 Task: Choose default factory presets for compressor effect.
Action: Mouse pressed left at (402, 5)
Screenshot: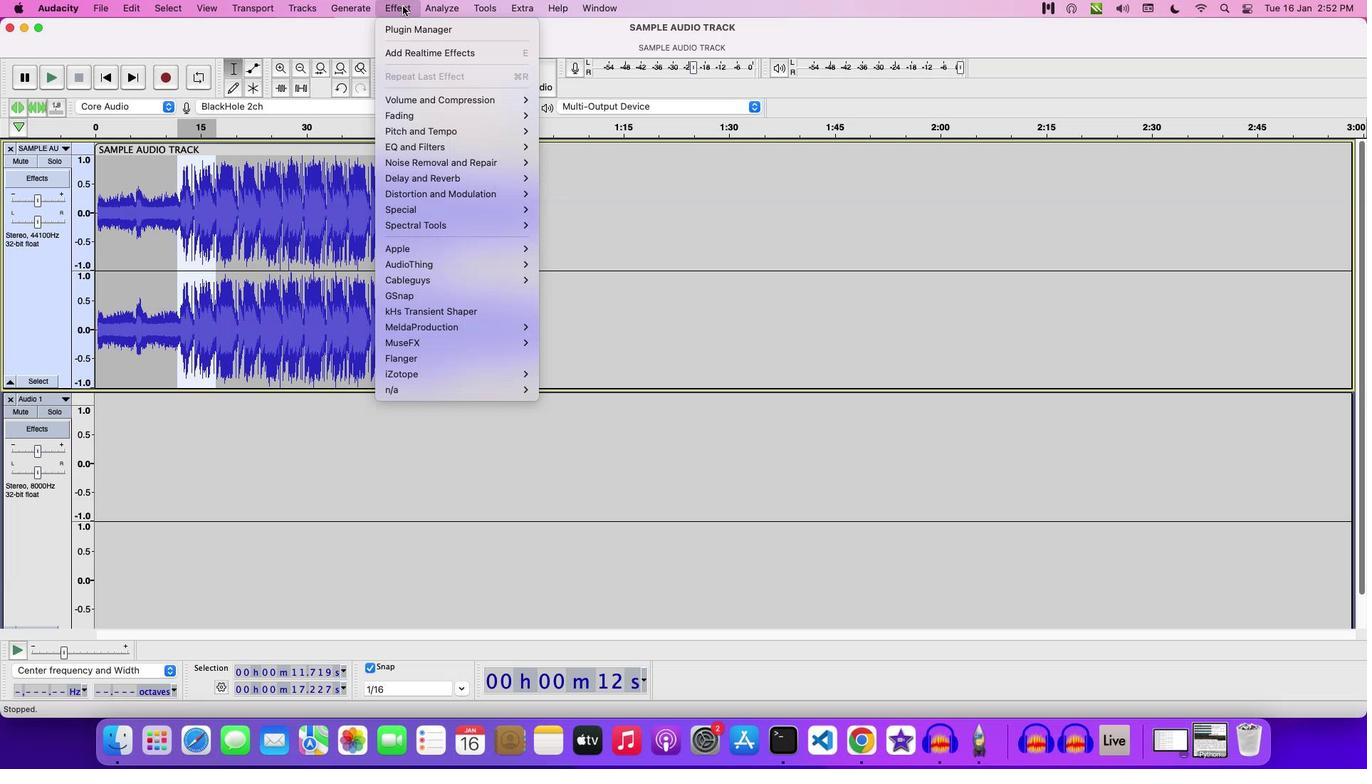 
Action: Mouse moved to (594, 140)
Screenshot: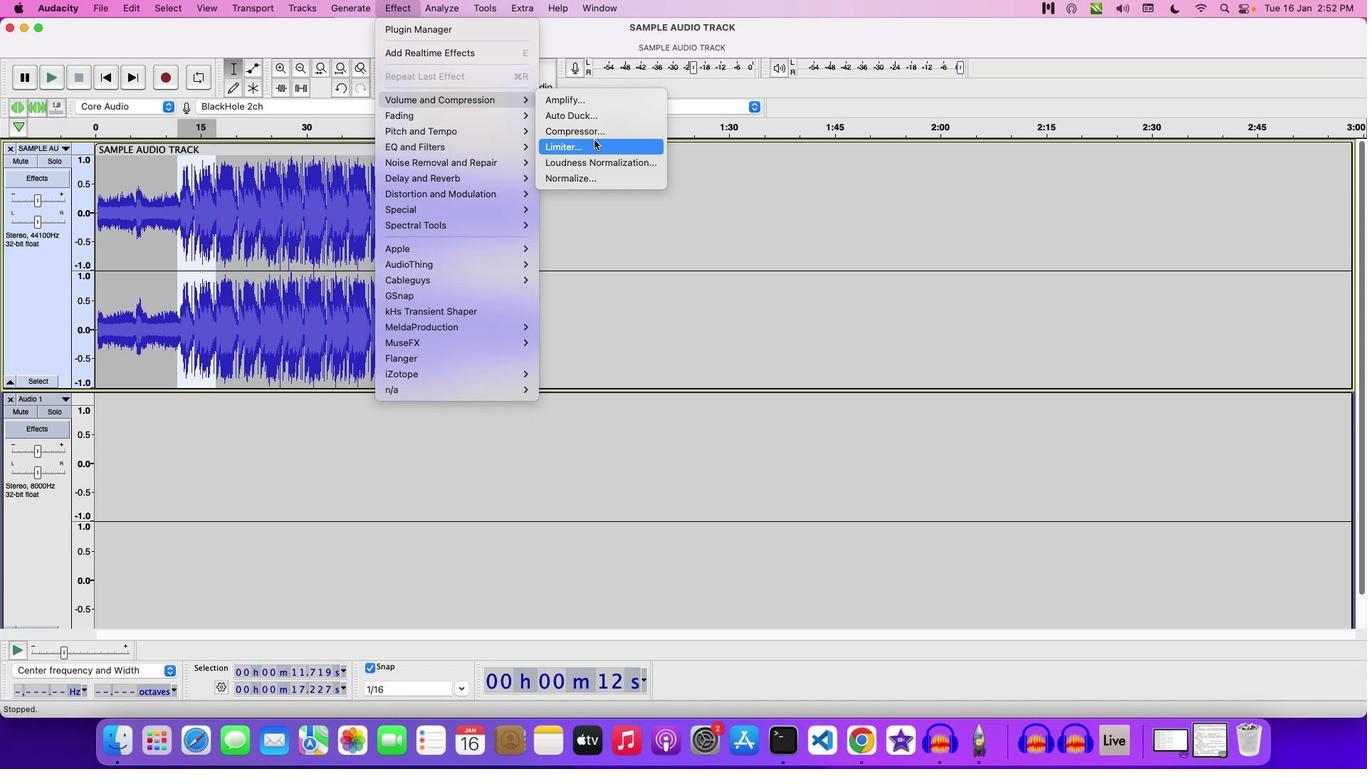 
Action: Mouse pressed left at (594, 140)
Screenshot: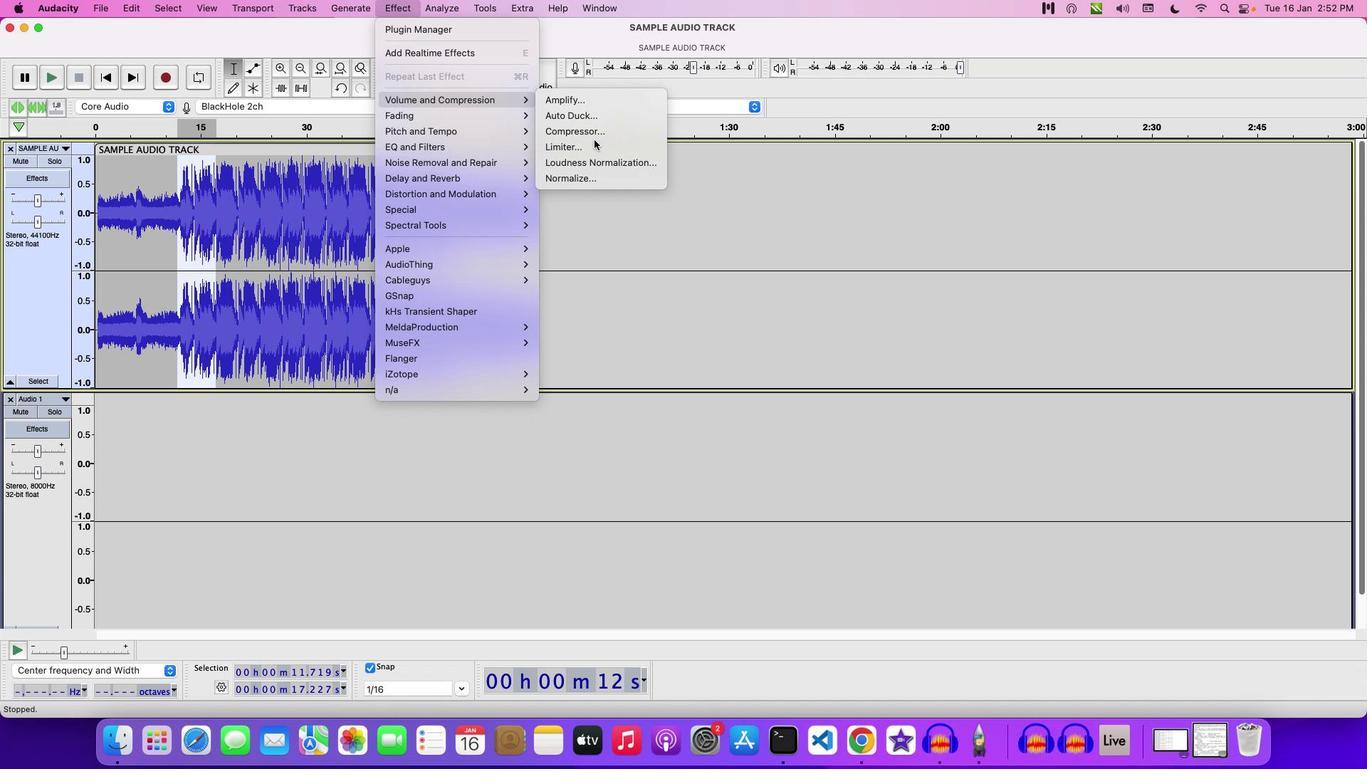 
Action: Mouse pressed left at (594, 140)
Screenshot: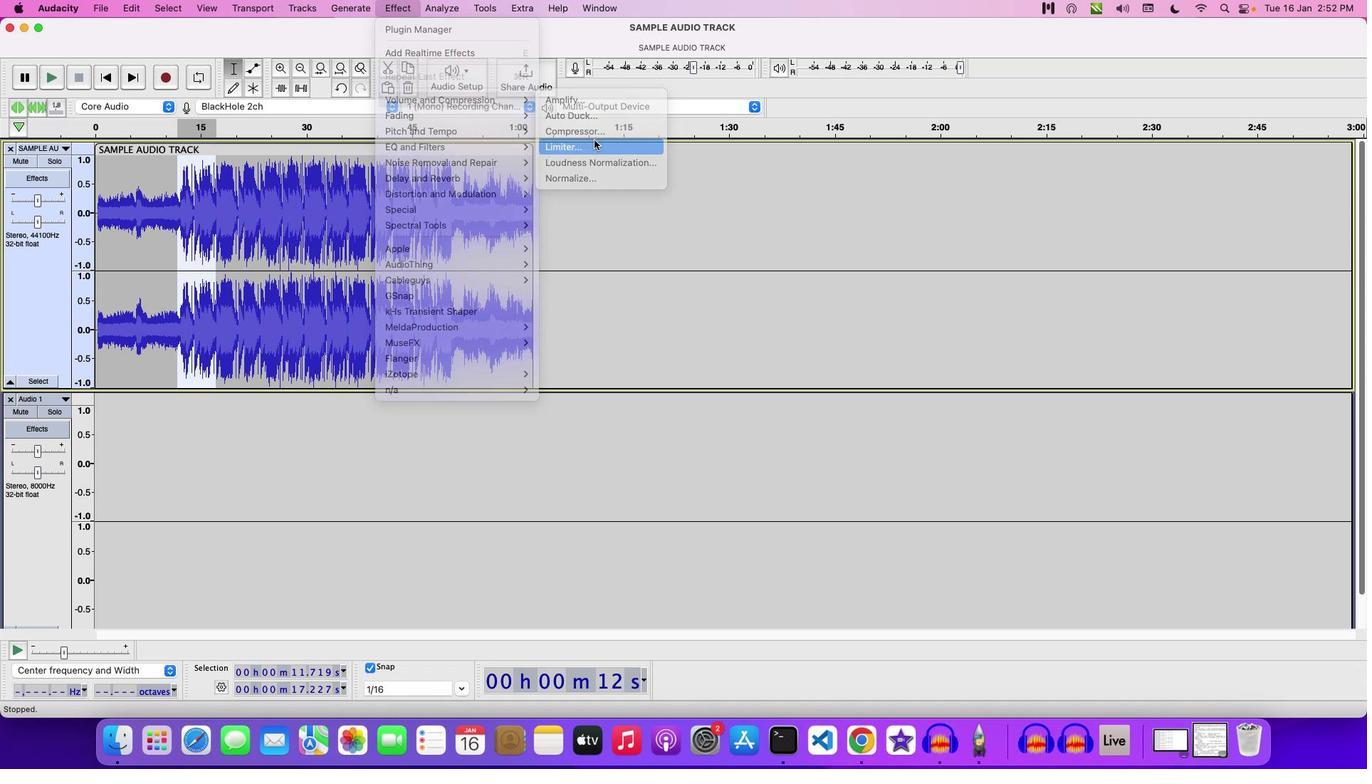 
Action: Mouse moved to (529, 277)
Screenshot: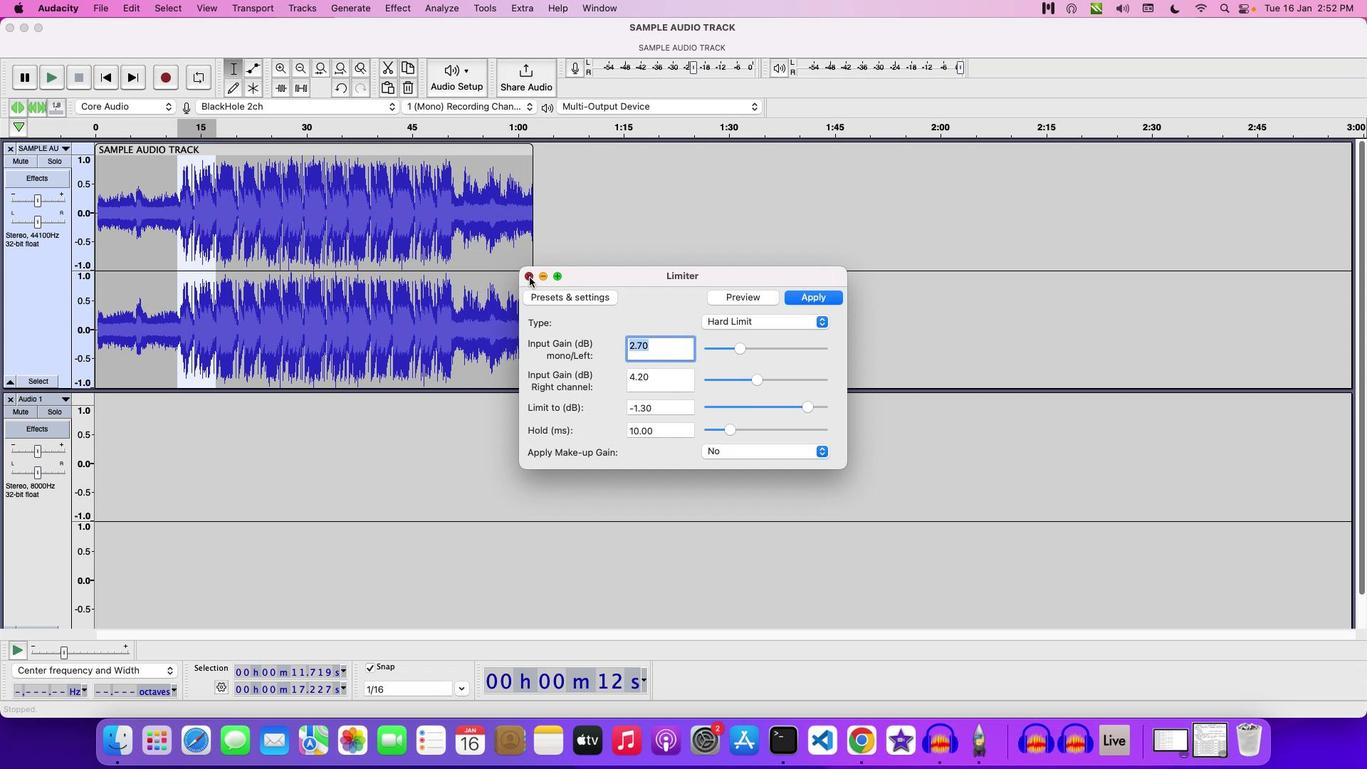 
Action: Mouse pressed left at (529, 277)
Screenshot: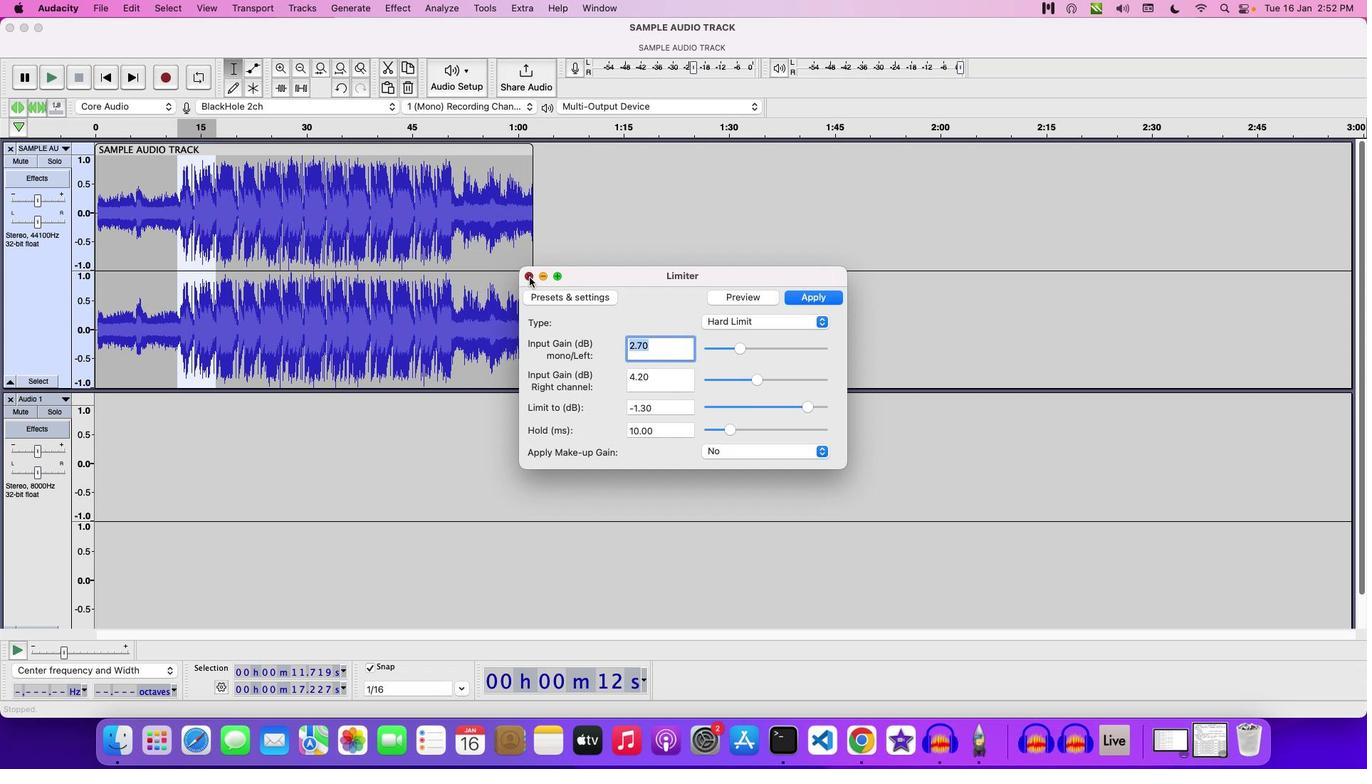 
Action: Mouse moved to (406, 5)
Screenshot: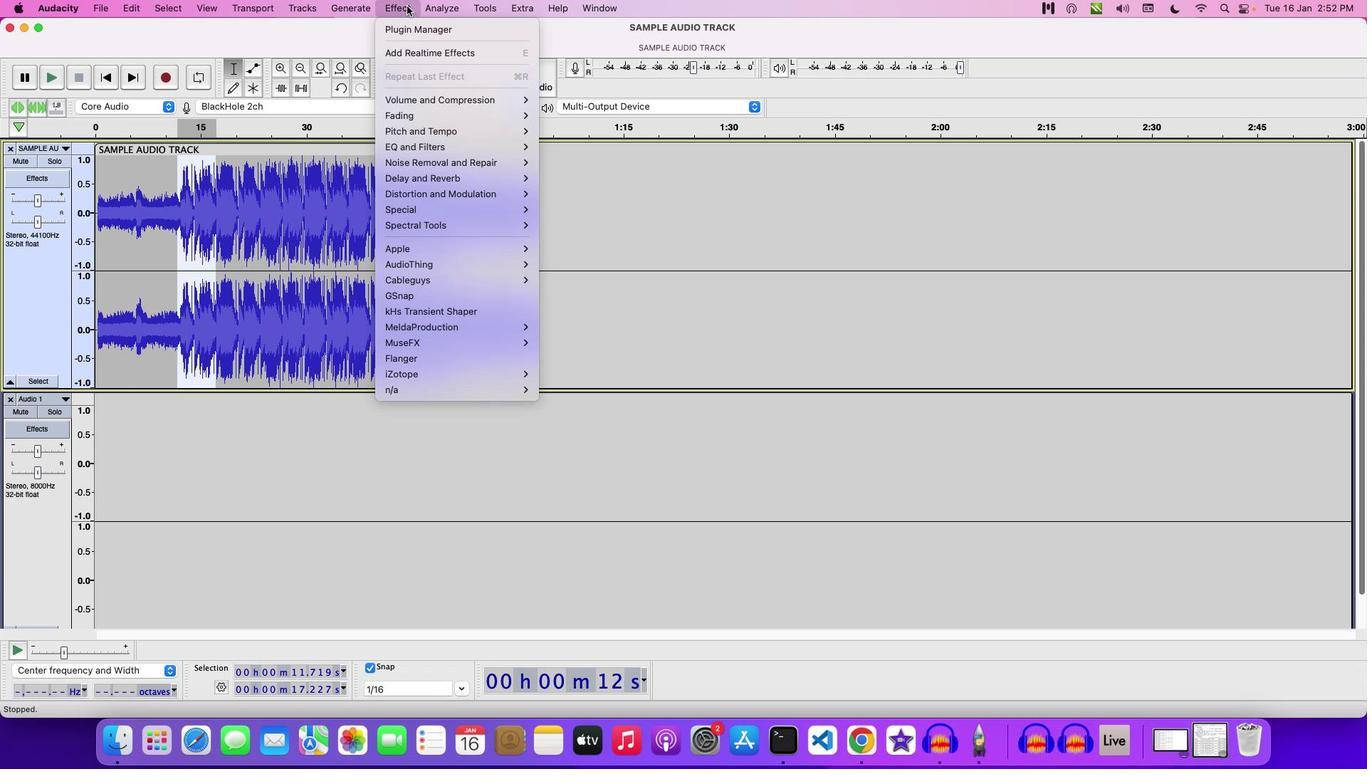 
Action: Mouse pressed left at (406, 5)
Screenshot: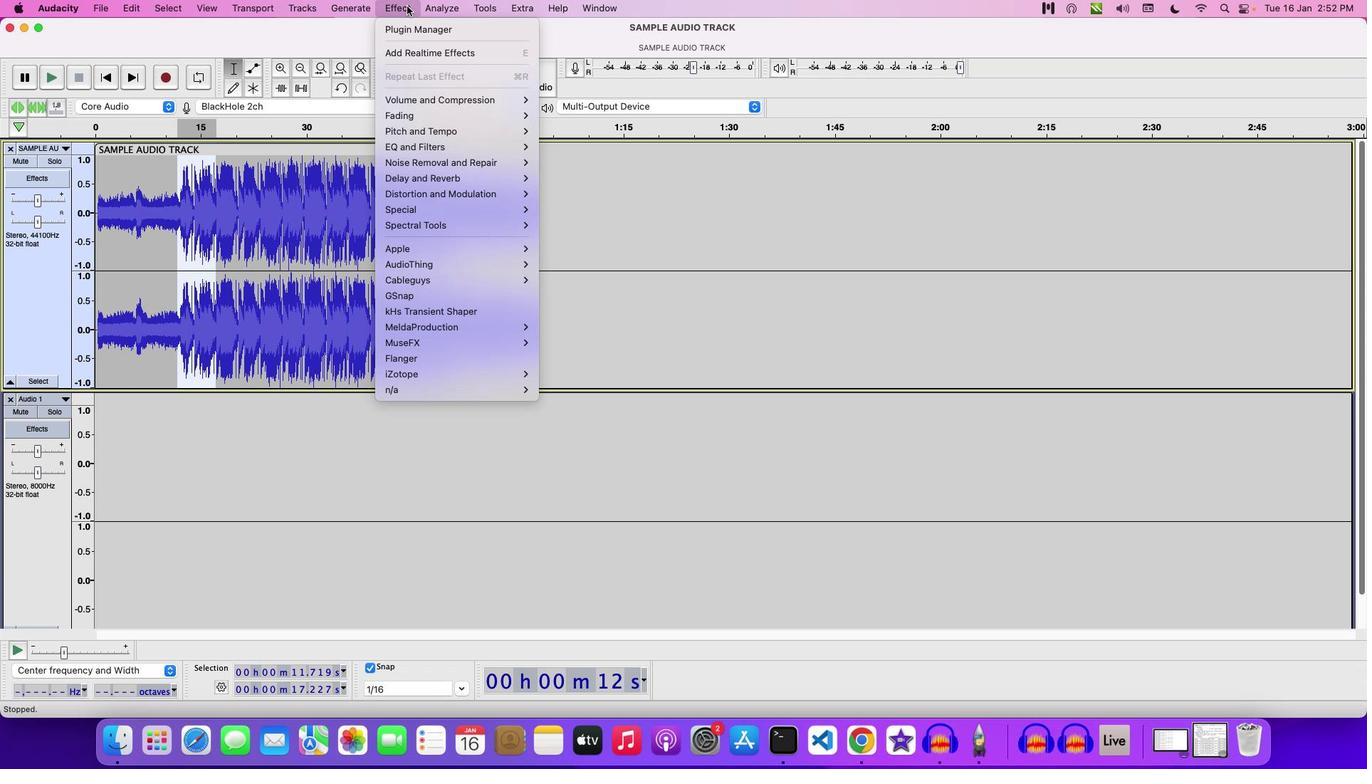 
Action: Mouse moved to (574, 127)
Screenshot: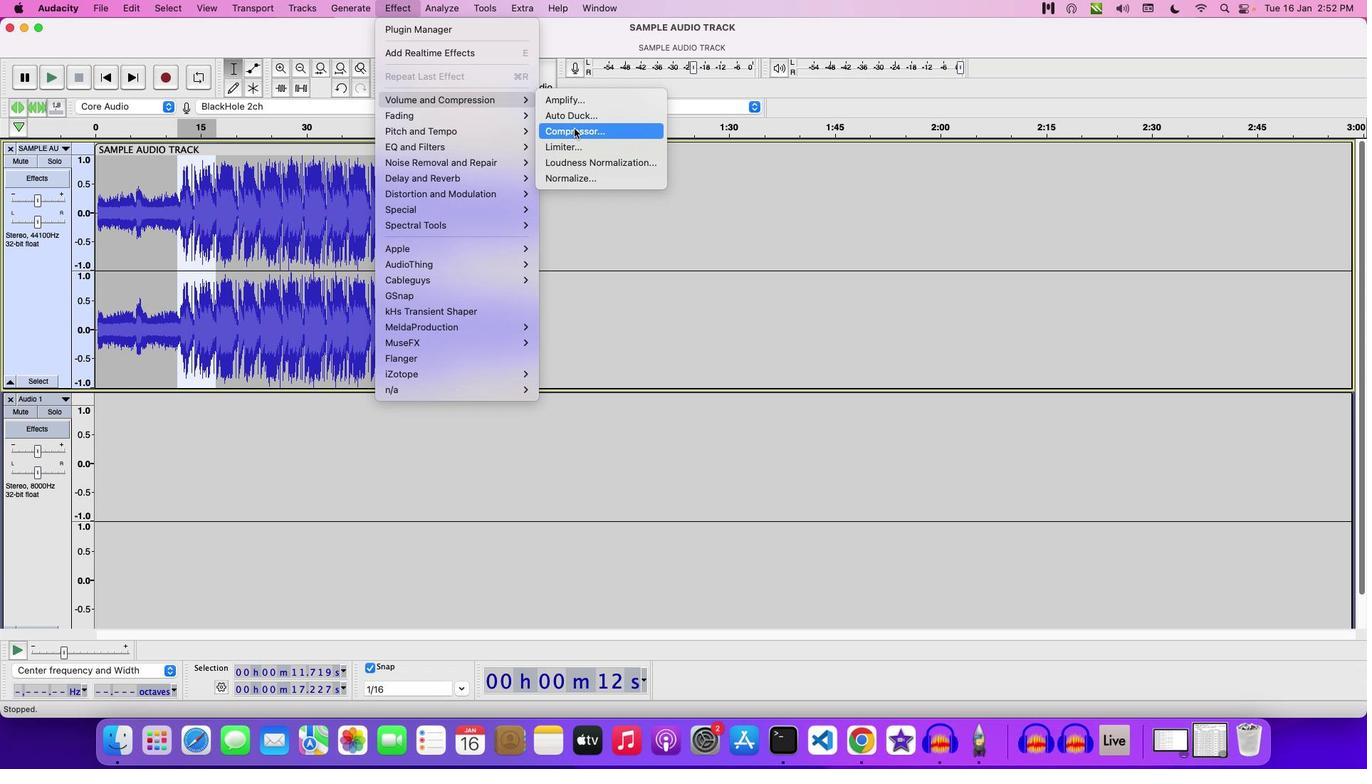 
Action: Mouse pressed left at (574, 127)
Screenshot: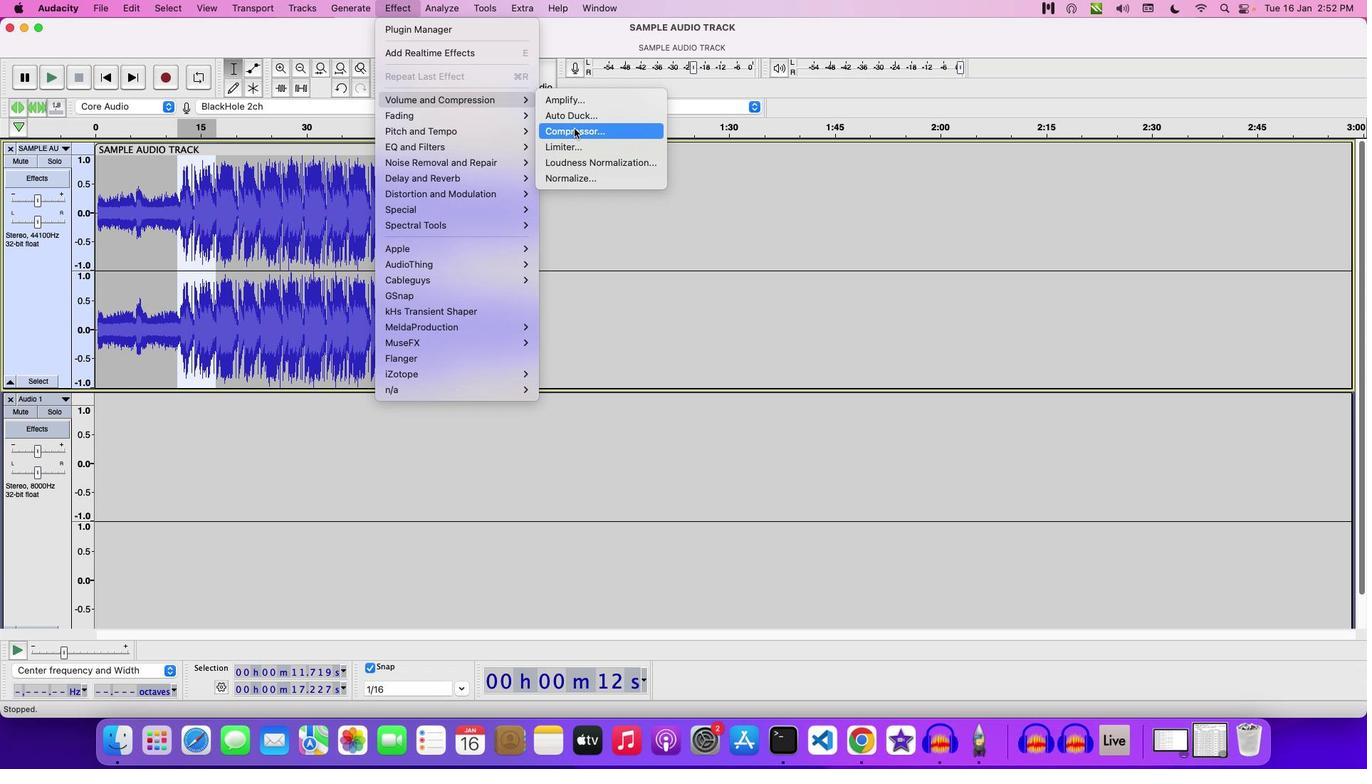
Action: Mouse moved to (570, 215)
Screenshot: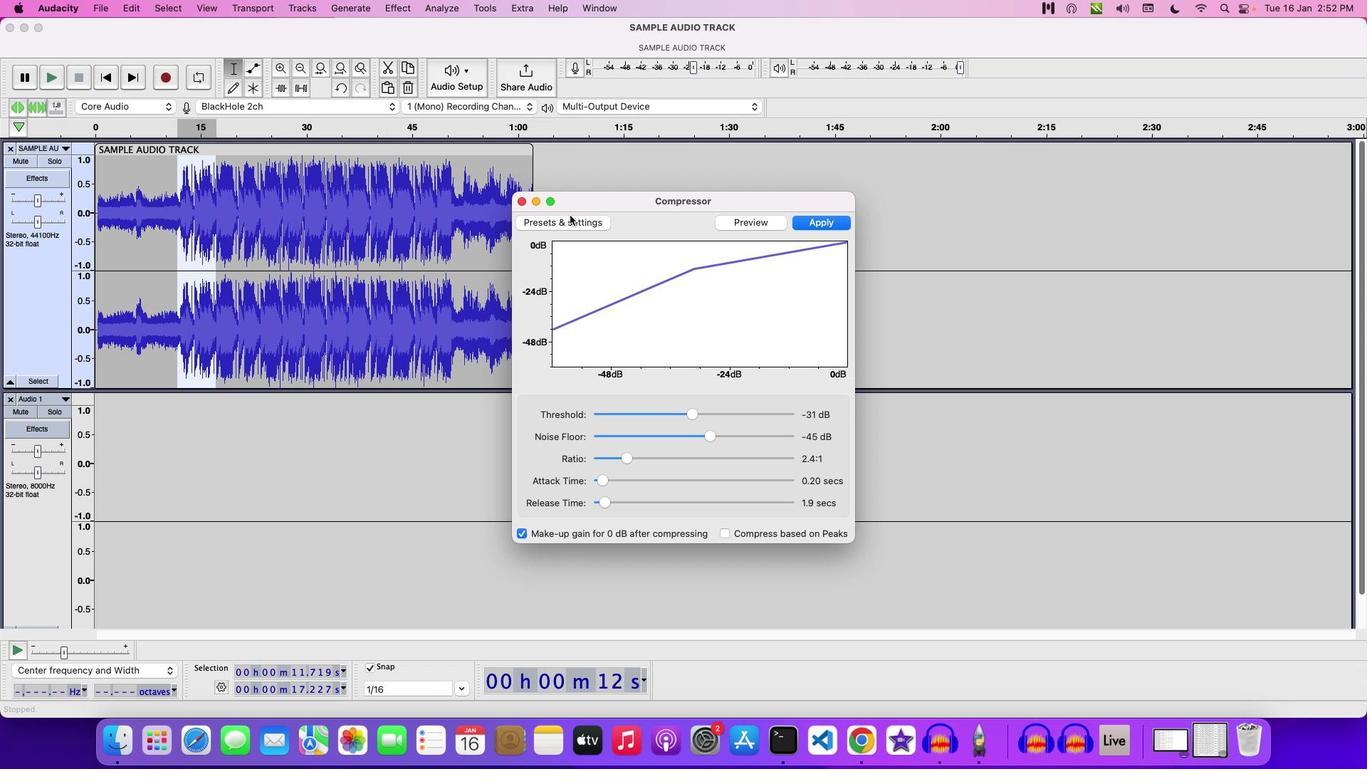 
Action: Mouse pressed left at (570, 215)
Screenshot: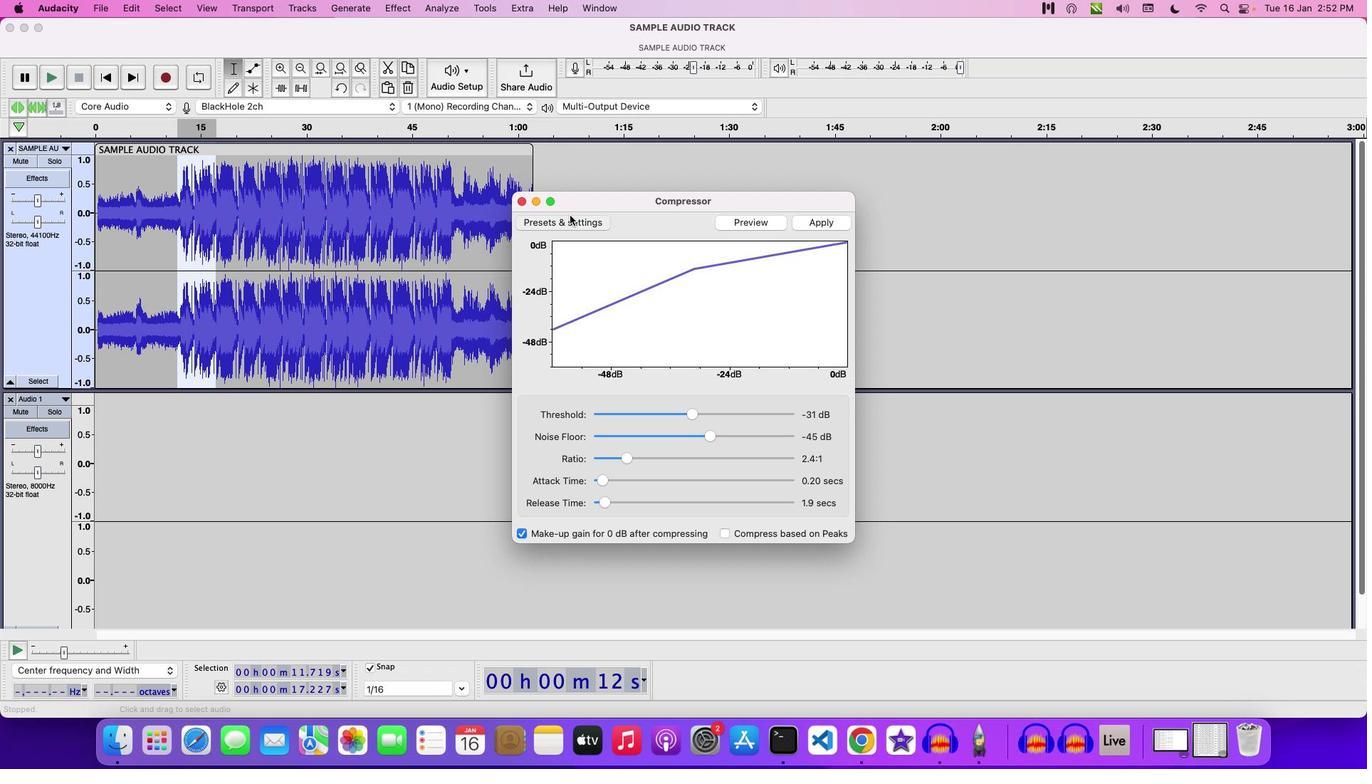 
Action: Mouse moved to (644, 299)
Screenshot: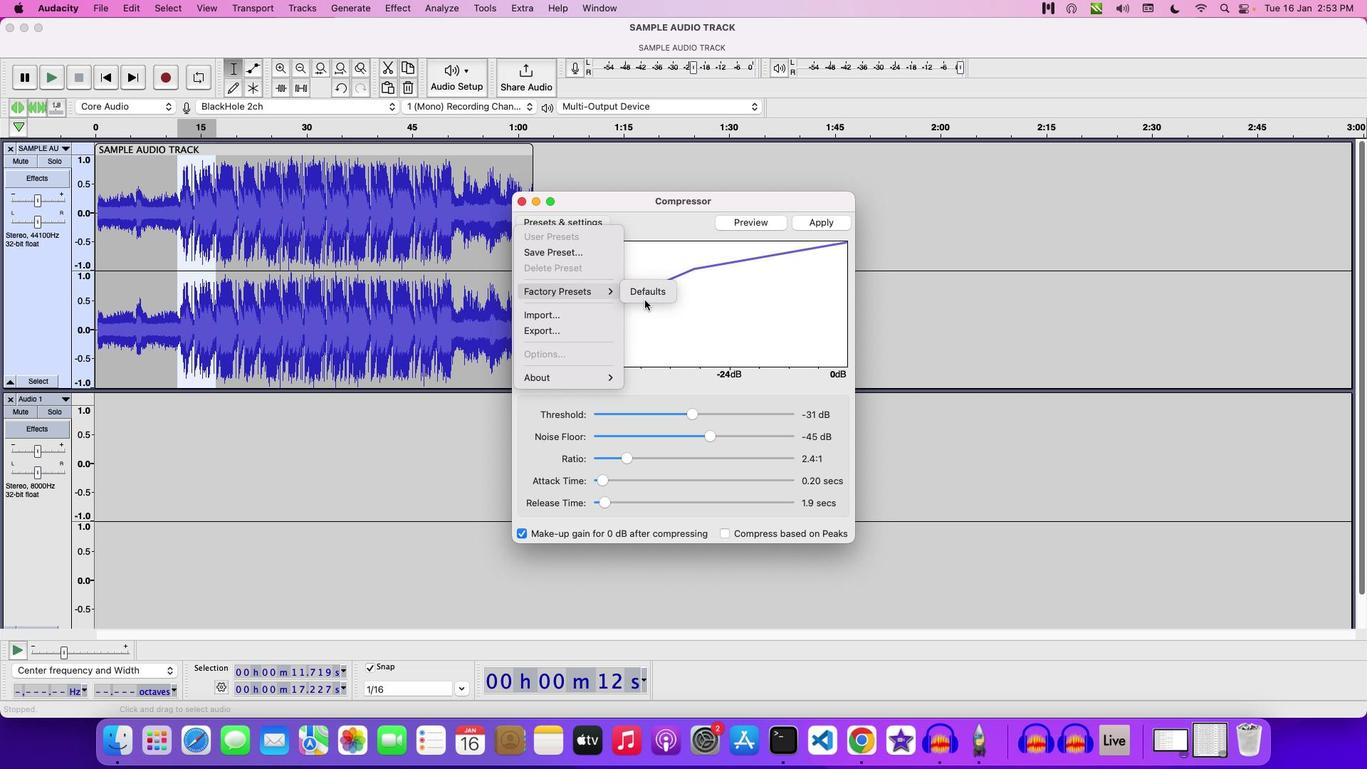 
Action: Mouse pressed left at (644, 299)
Screenshot: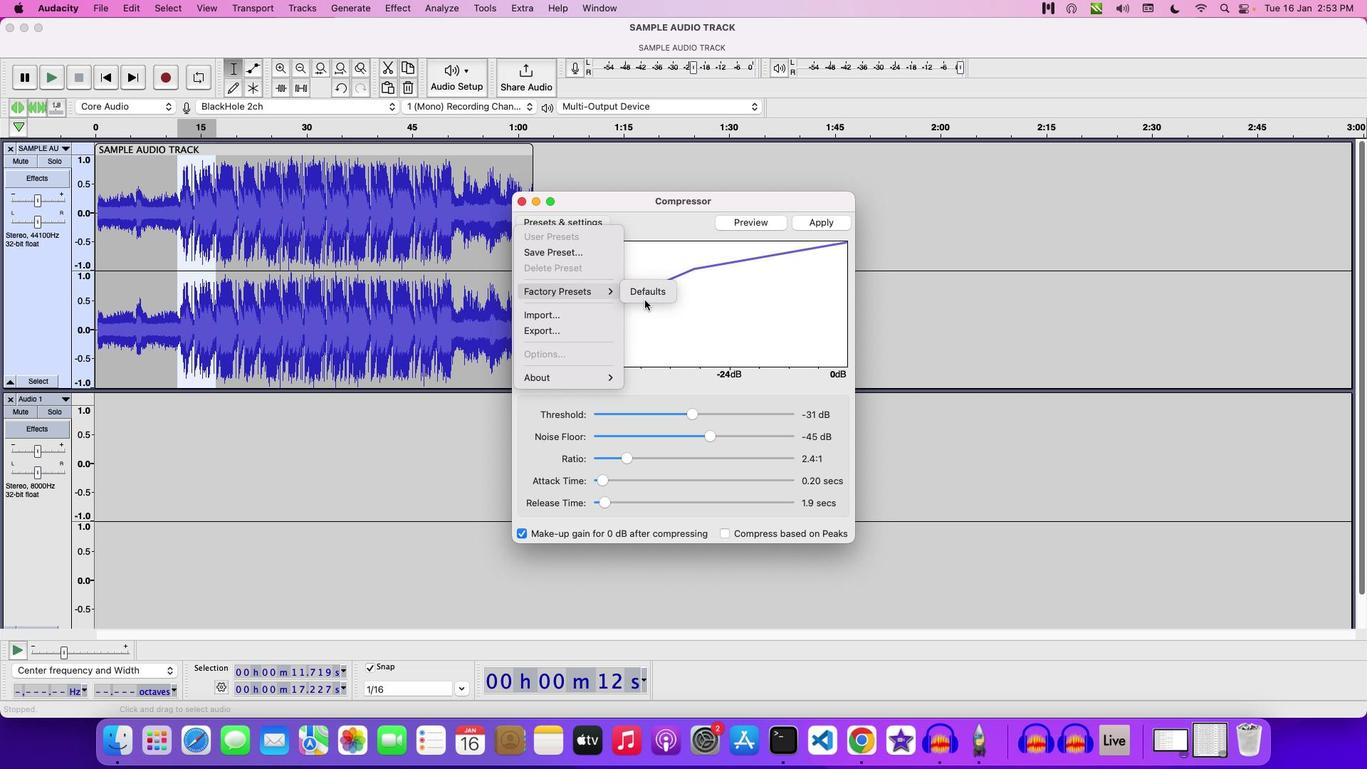 
Action: Mouse moved to (646, 296)
Screenshot: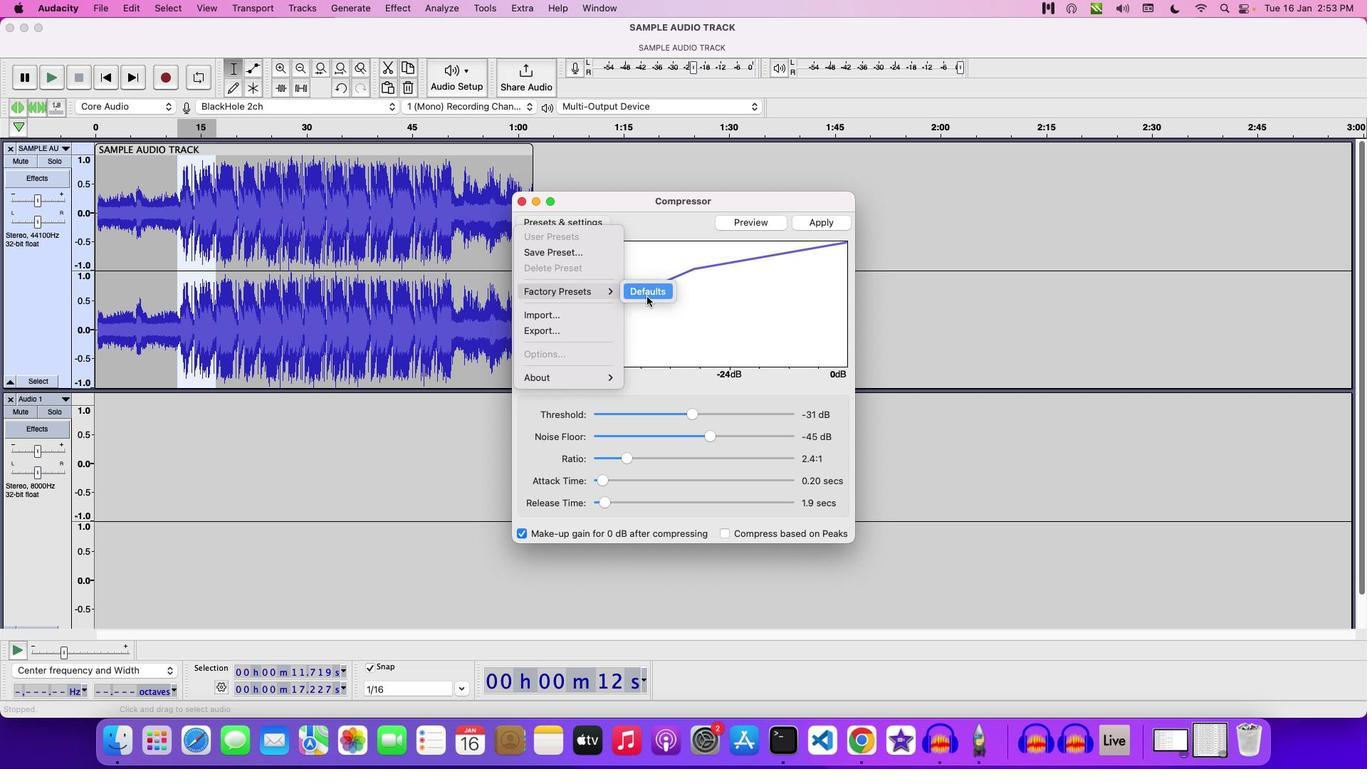 
Action: Mouse pressed left at (646, 296)
Screenshot: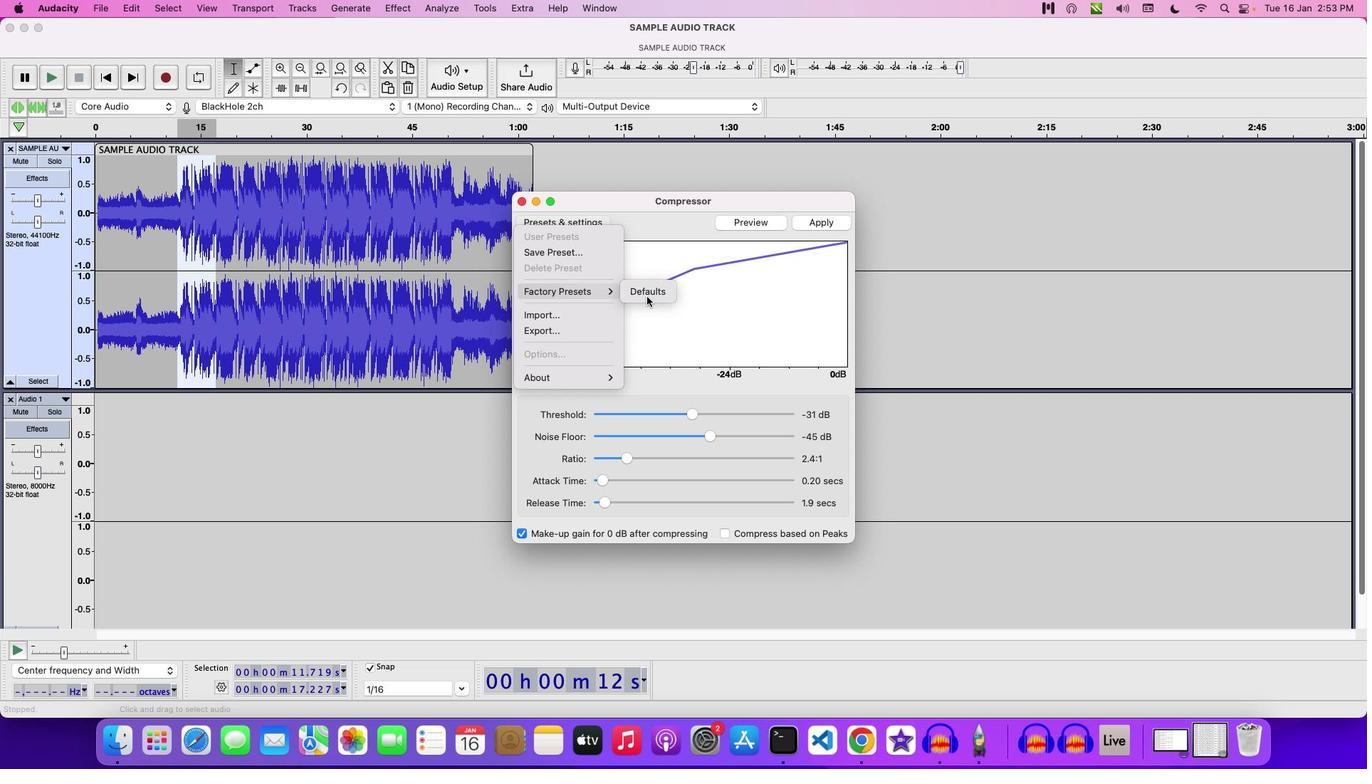 
Action: Mouse moved to (616, 294)
Screenshot: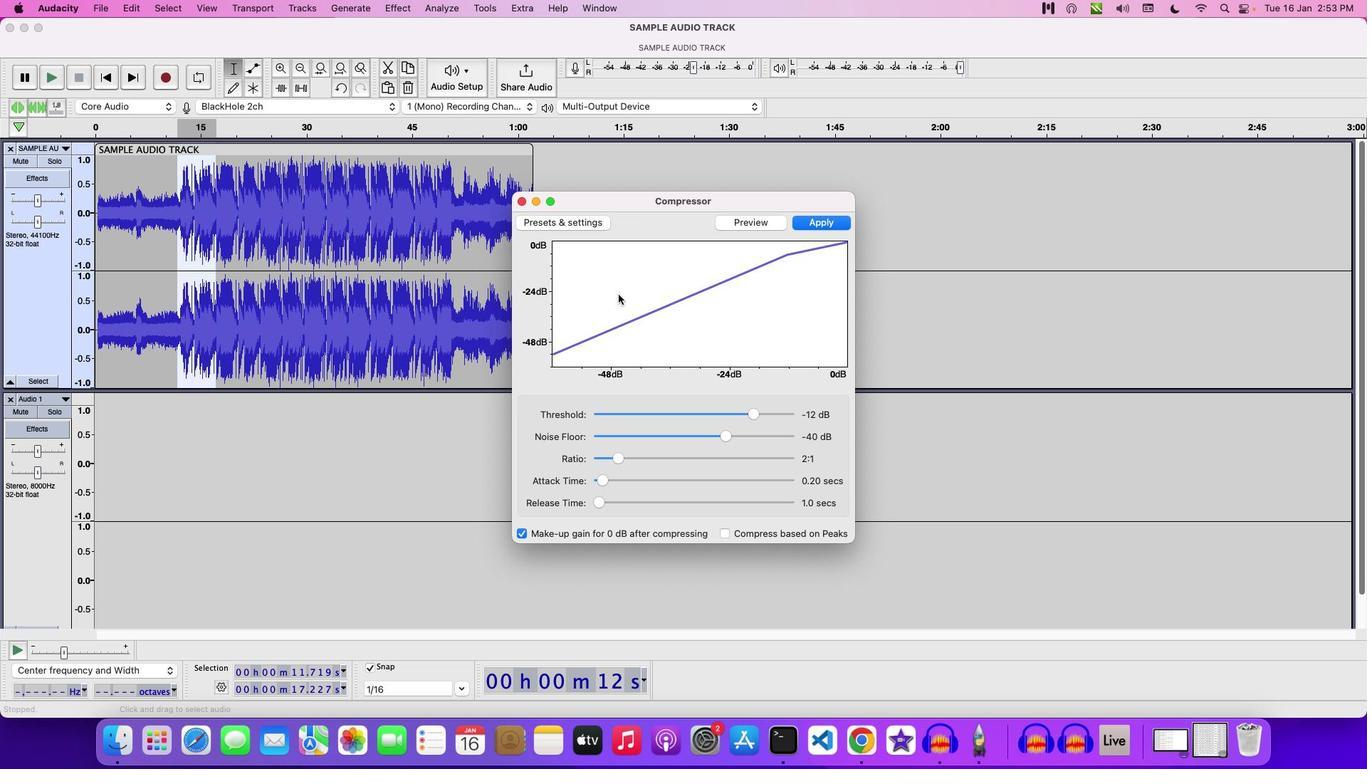 
